 Task: Add Sprouts Bone-In Chicken Thighs Value Pack No Antibiotics Ever to the cart.
Action: Mouse moved to (13, 120)
Screenshot: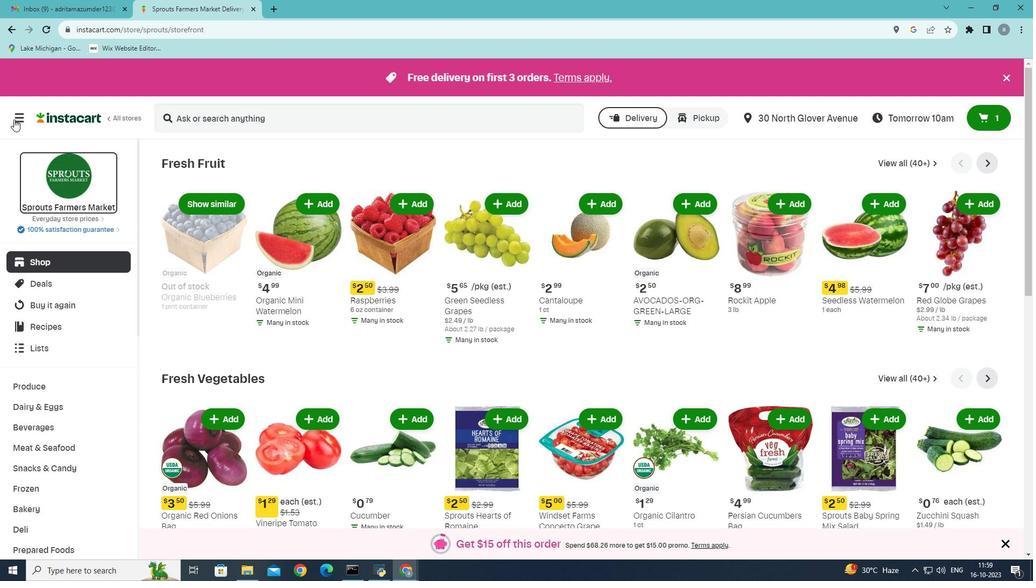 
Action: Mouse pressed left at (13, 120)
Screenshot: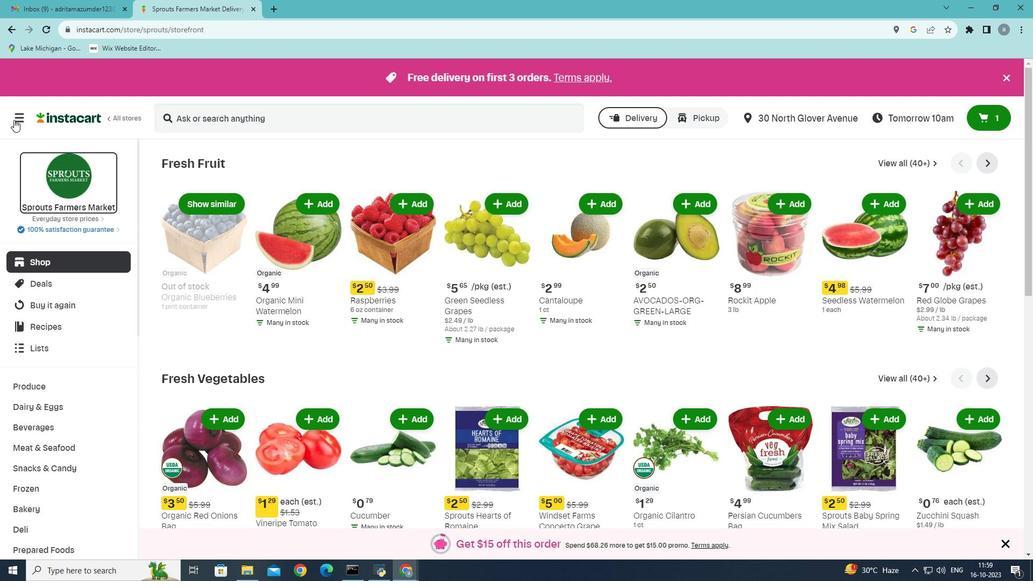 
Action: Mouse moved to (72, 320)
Screenshot: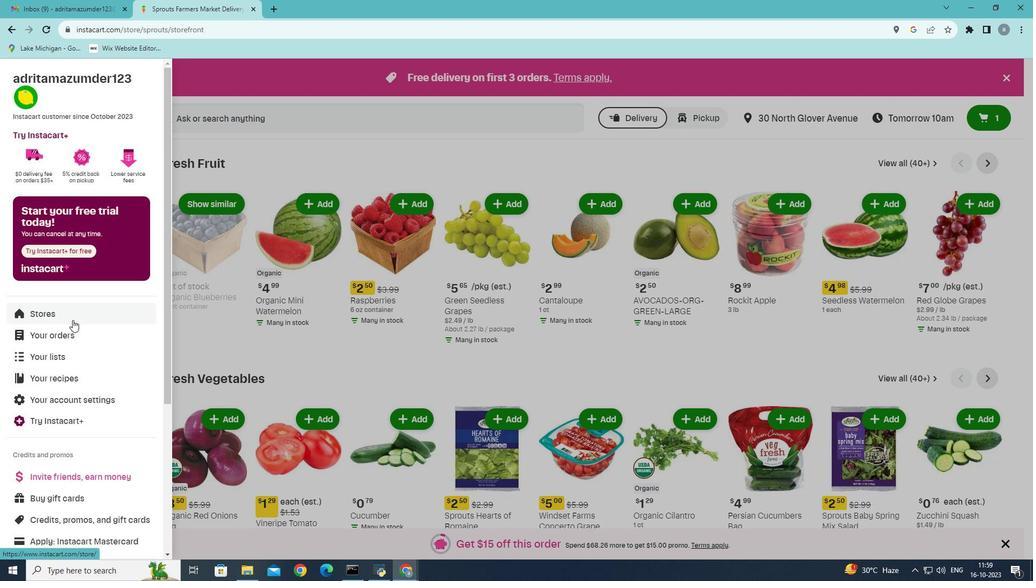 
Action: Mouse pressed left at (72, 320)
Screenshot: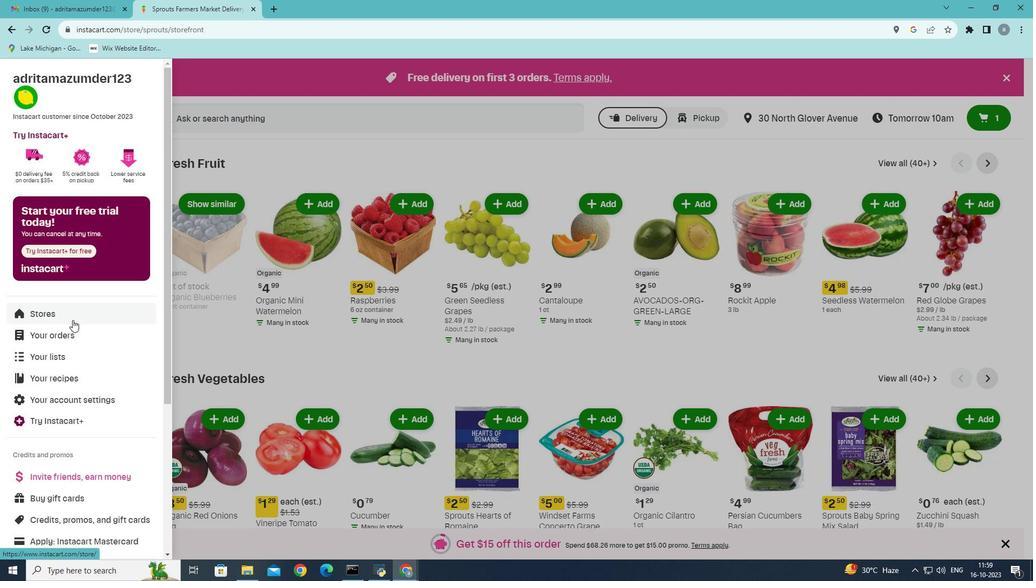 
Action: Mouse moved to (253, 116)
Screenshot: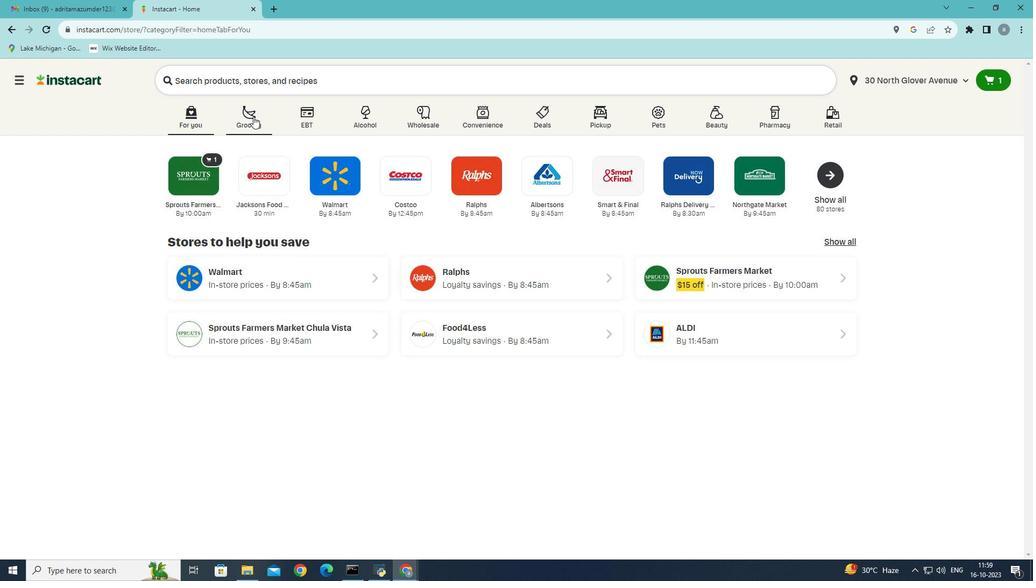 
Action: Mouse pressed left at (253, 116)
Screenshot: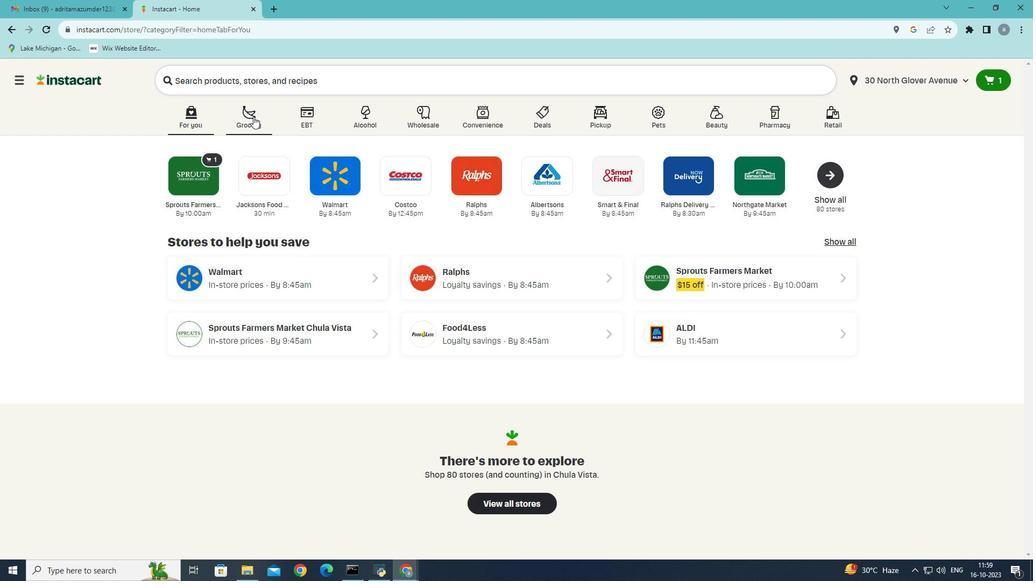 
Action: Mouse moved to (271, 193)
Screenshot: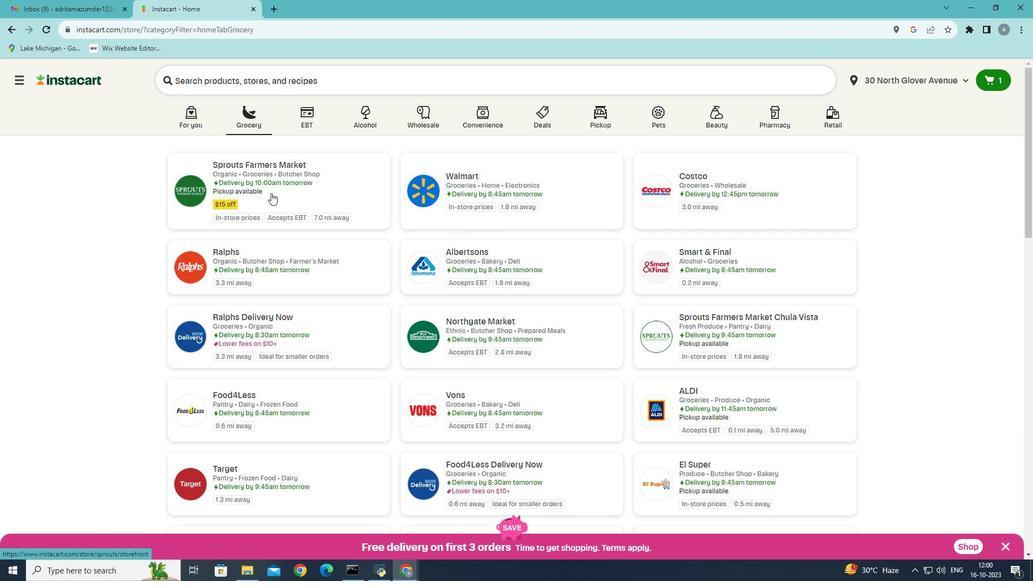 
Action: Mouse pressed left at (271, 193)
Screenshot: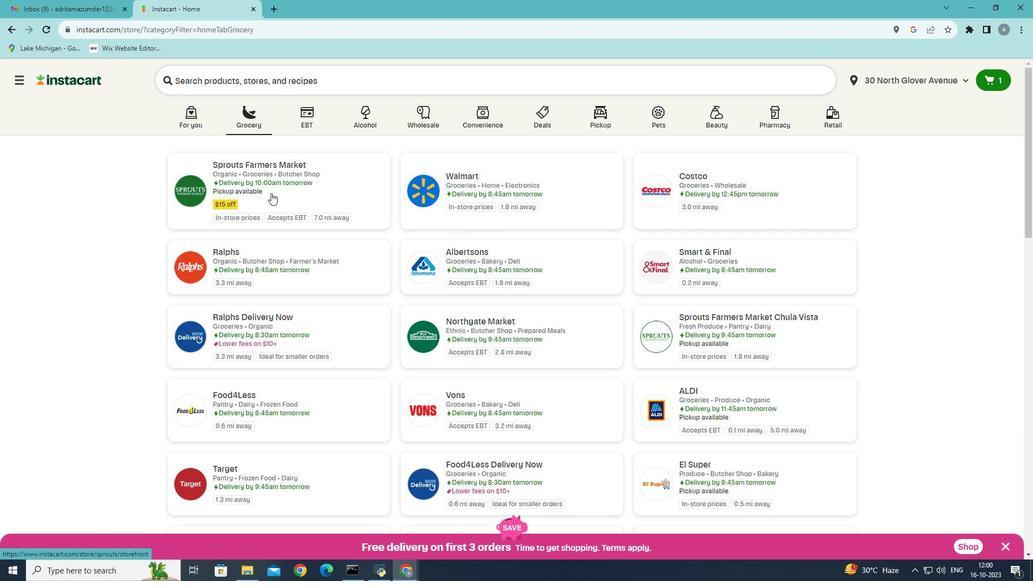 
Action: Mouse moved to (44, 445)
Screenshot: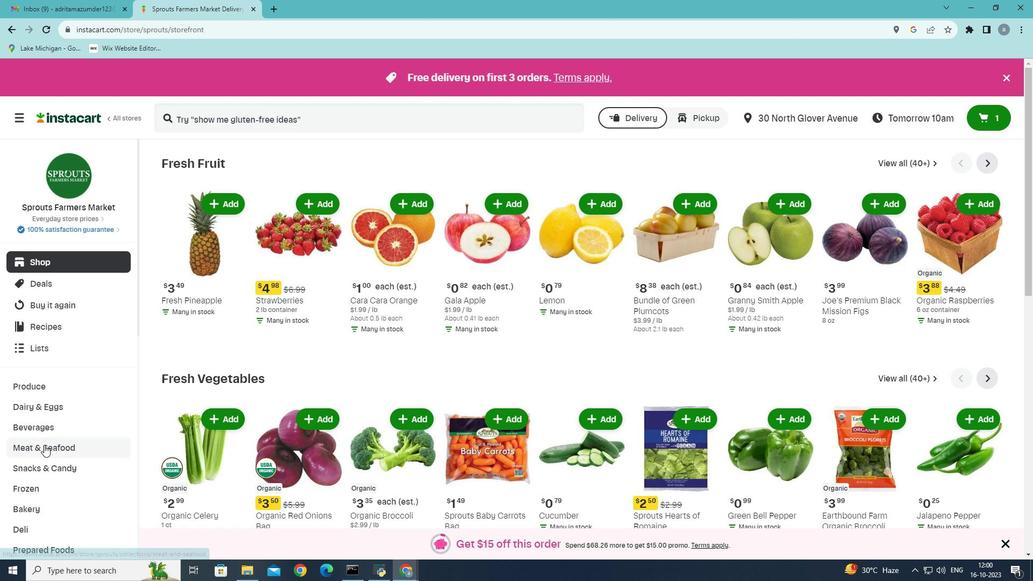 
Action: Mouse pressed left at (44, 445)
Screenshot: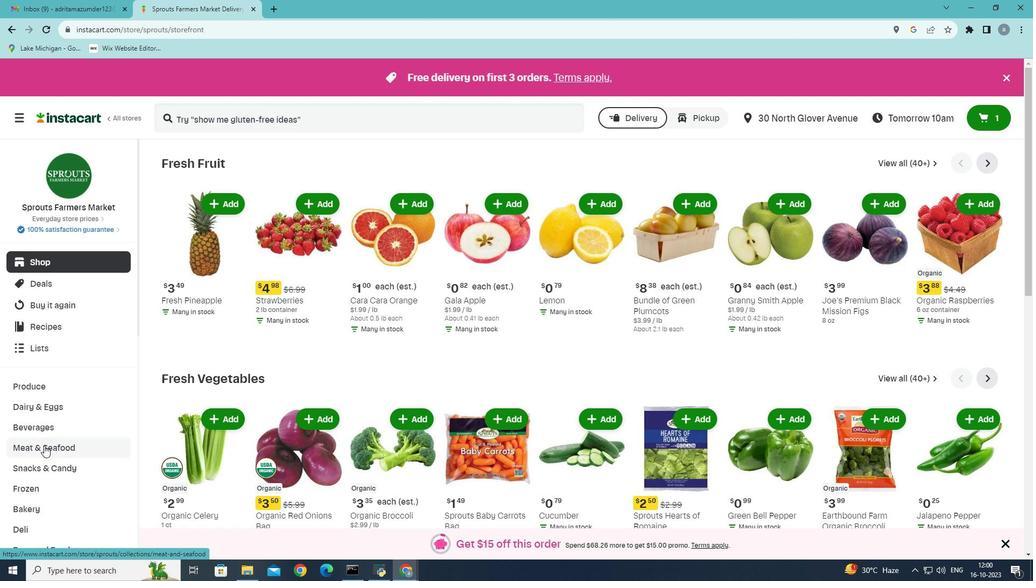 
Action: Mouse moved to (254, 190)
Screenshot: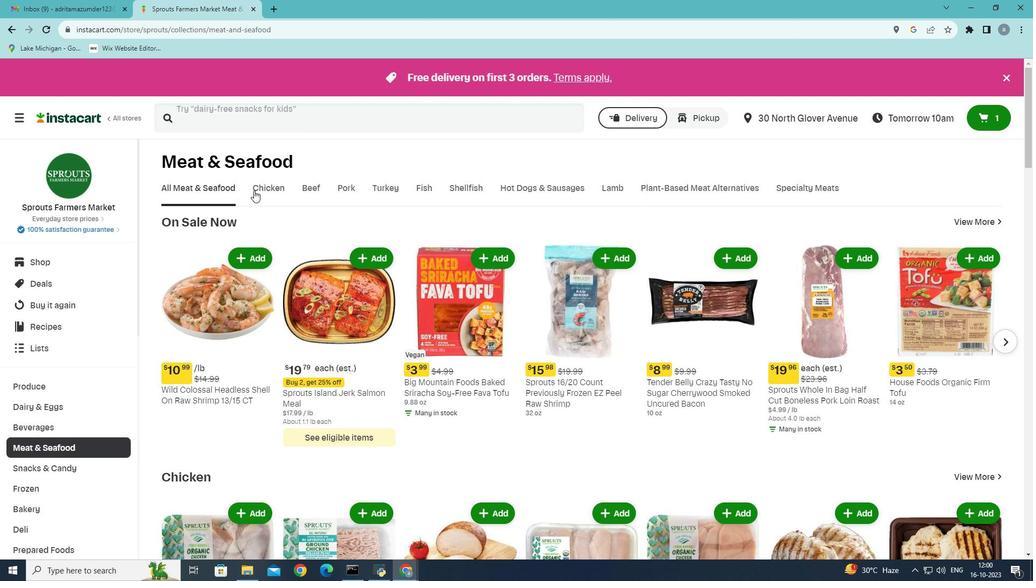 
Action: Mouse pressed left at (254, 190)
Screenshot: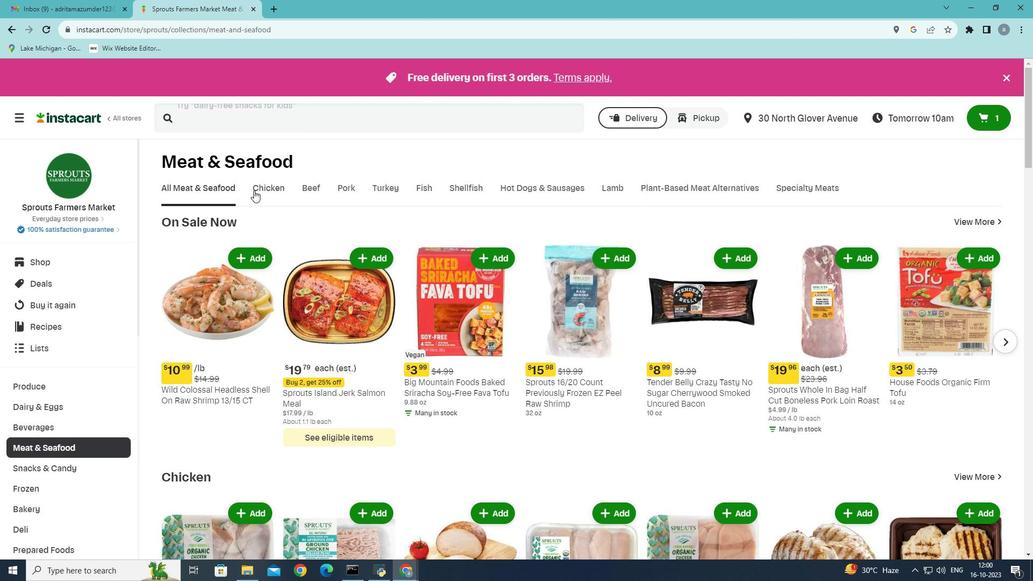 
Action: Mouse moved to (320, 241)
Screenshot: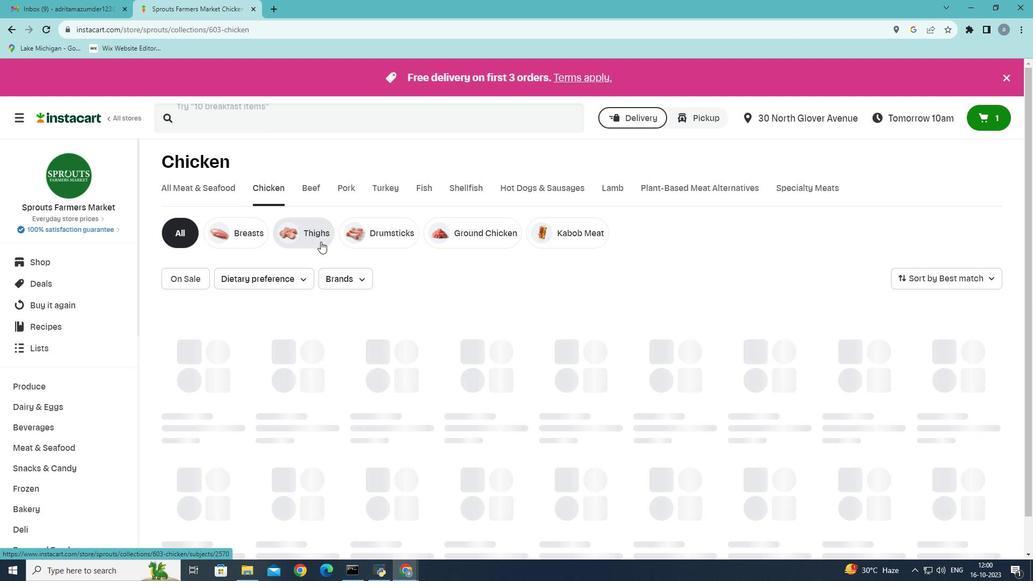 
Action: Mouse pressed left at (320, 241)
Screenshot: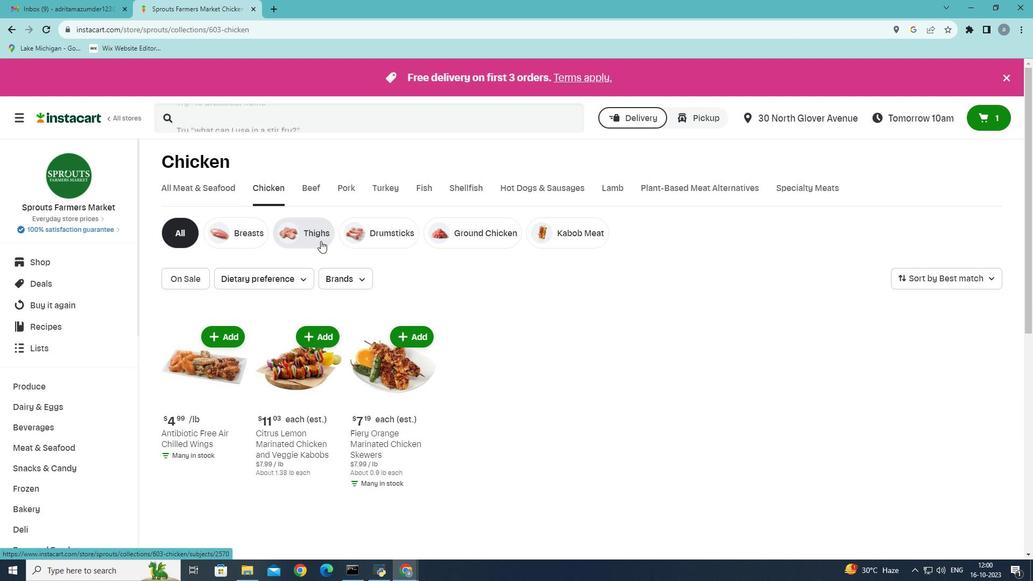 
Action: Mouse moved to (247, 124)
Screenshot: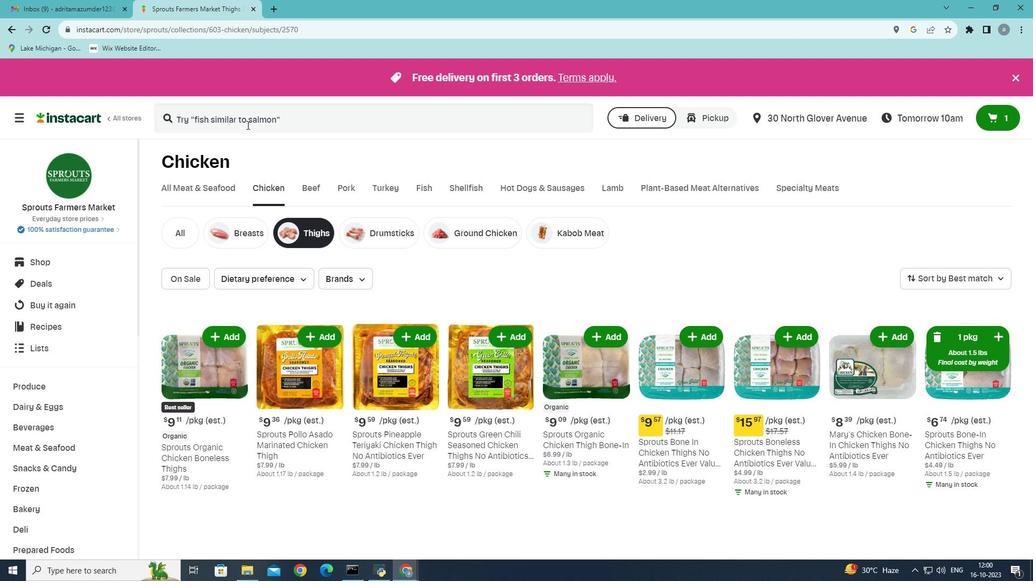 
Action: Mouse pressed left at (247, 124)
Screenshot: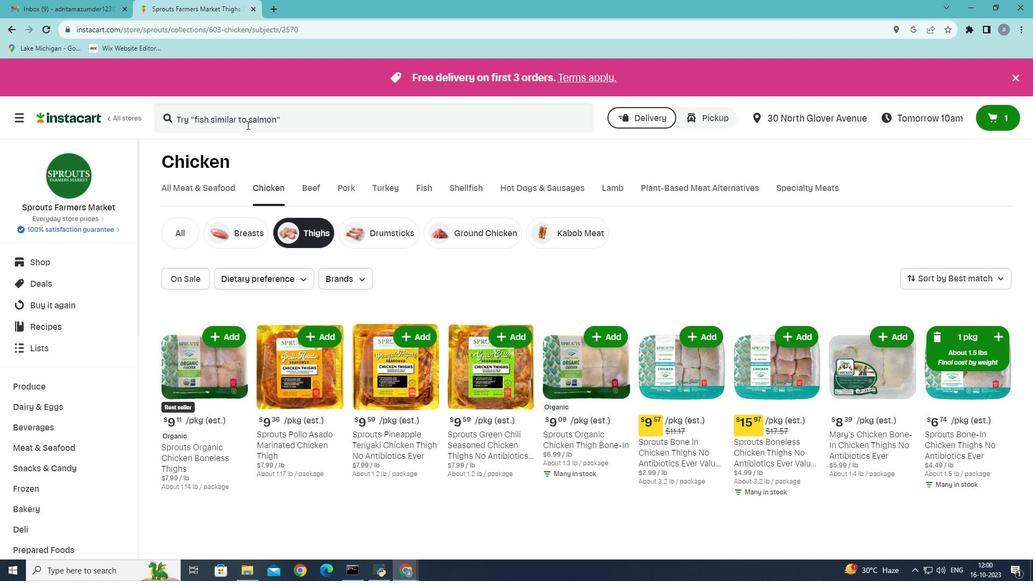 
Action: Key pressed <Key.shift>Sprouts<Key.space><Key.shift>Bone<Key.space>in<Key.space>chicken<Key.space>tighs<Key.space>n<Key.backspace>value<Key.space>pack<Key.space>no<Key.space>antibiotics<Key.enter>
Screenshot: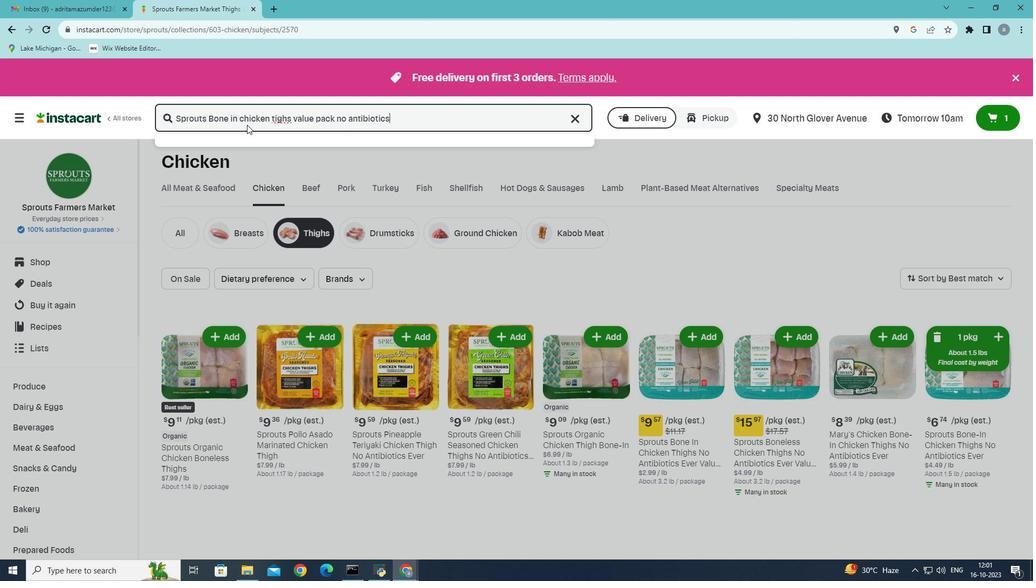 
Action: Mouse moved to (533, 361)
Screenshot: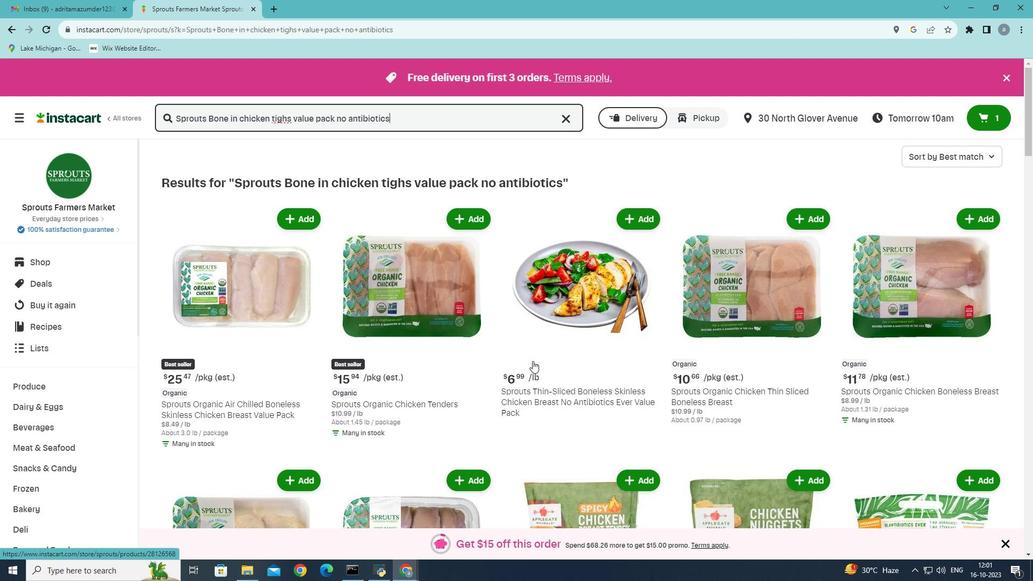
Action: Mouse scrolled (533, 360) with delta (0, 0)
Screenshot: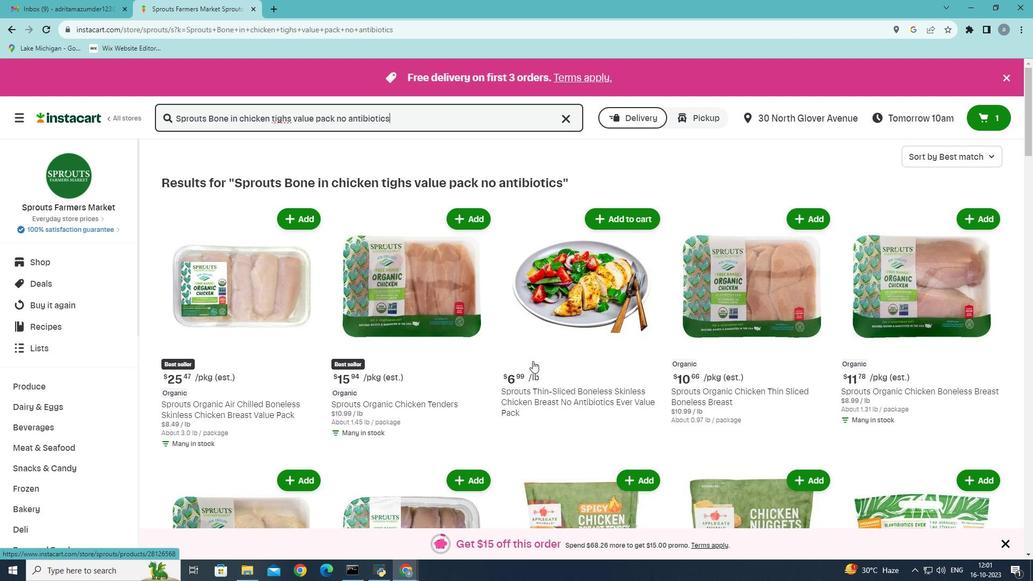 
Action: Mouse moved to (551, 366)
Screenshot: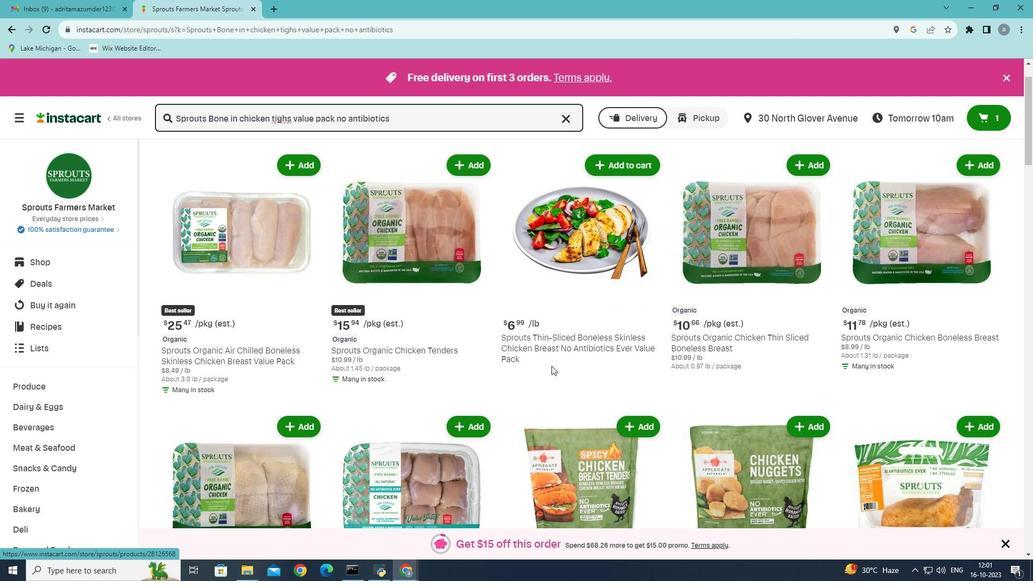 
Action: Mouse scrolled (551, 365) with delta (0, 0)
Screenshot: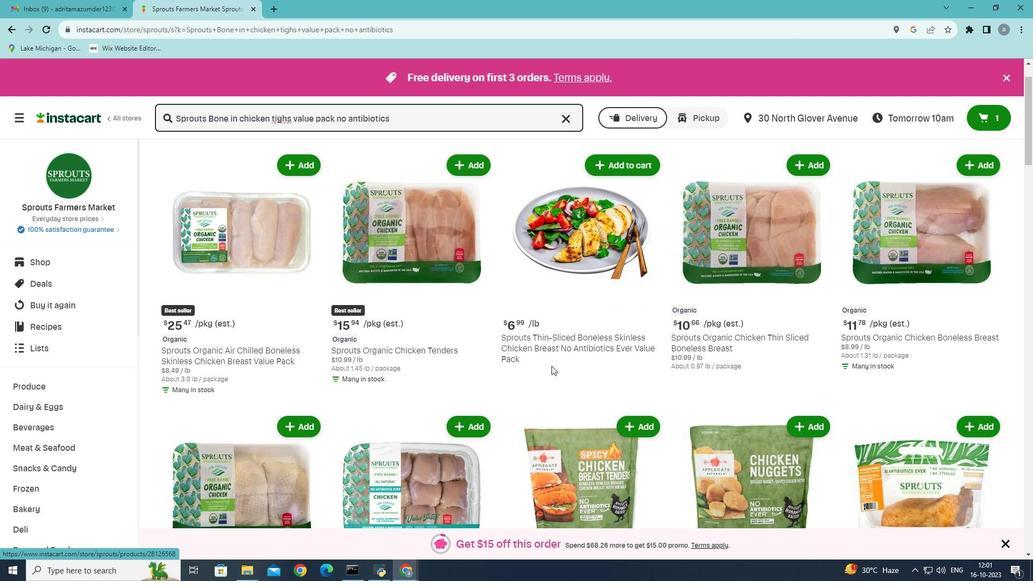 
Action: Mouse scrolled (551, 365) with delta (0, 0)
Screenshot: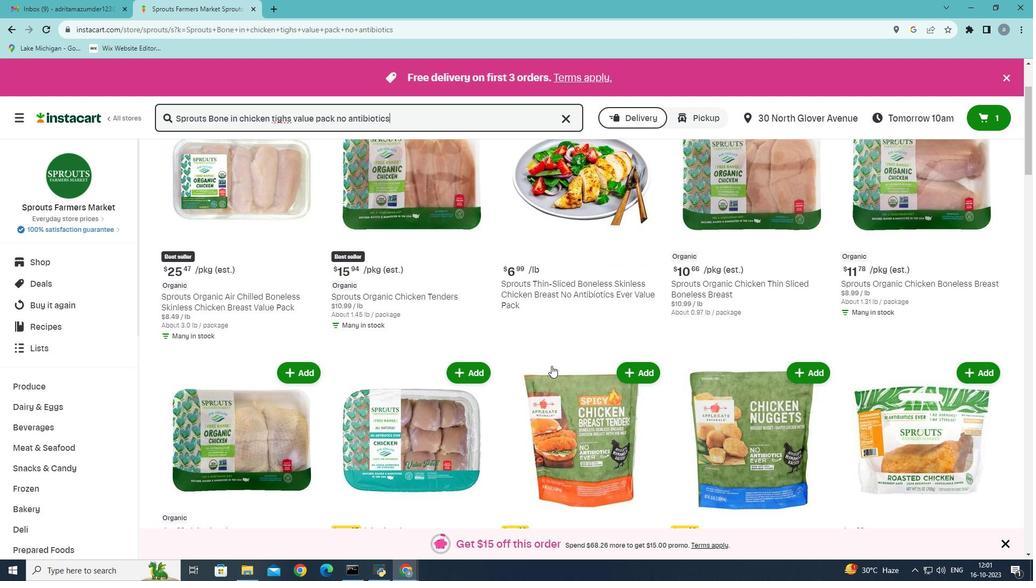 
Action: Mouse scrolled (551, 365) with delta (0, 0)
Screenshot: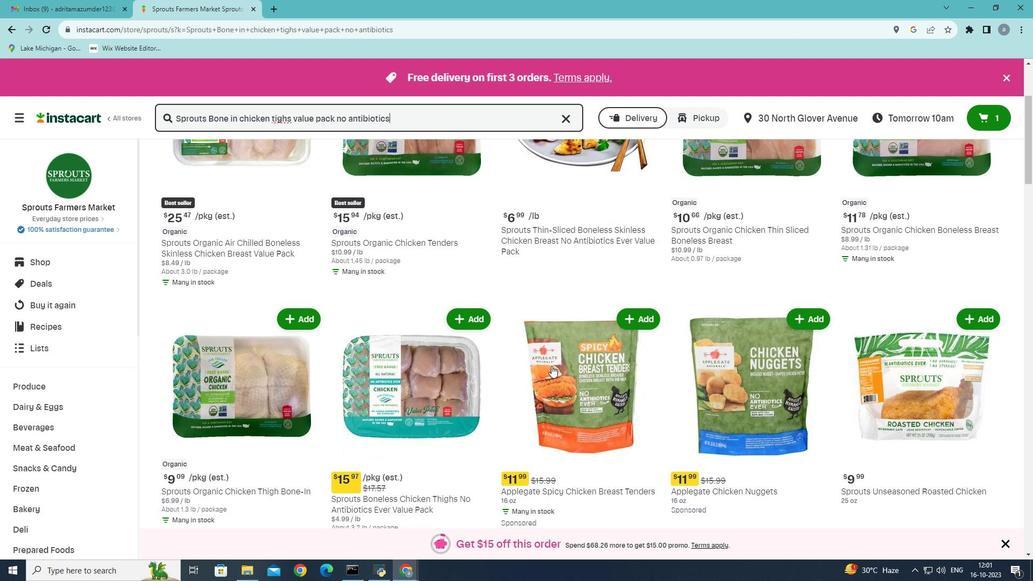 
Action: Mouse moved to (552, 366)
Screenshot: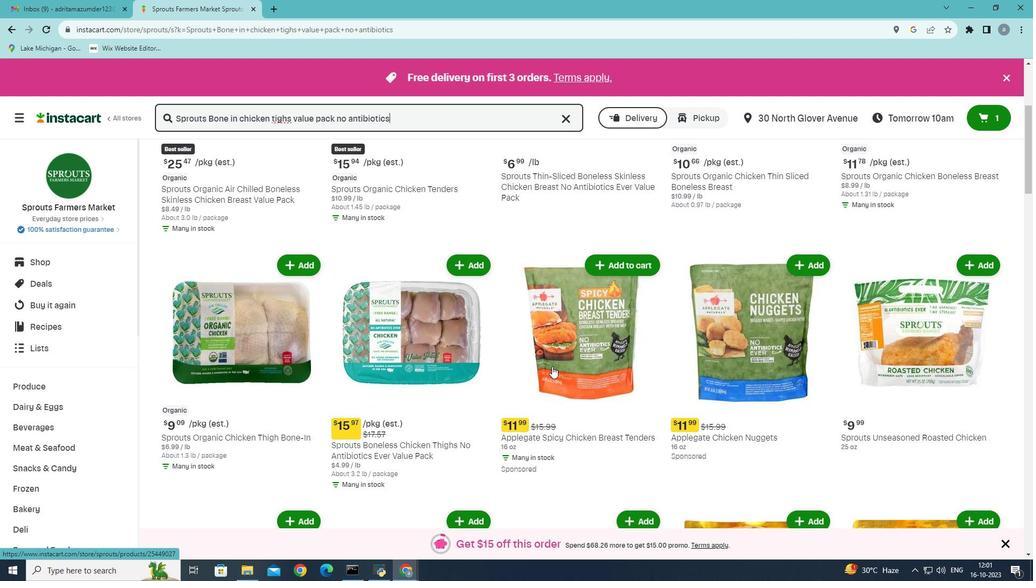 
Action: Mouse scrolled (552, 366) with delta (0, 0)
Screenshot: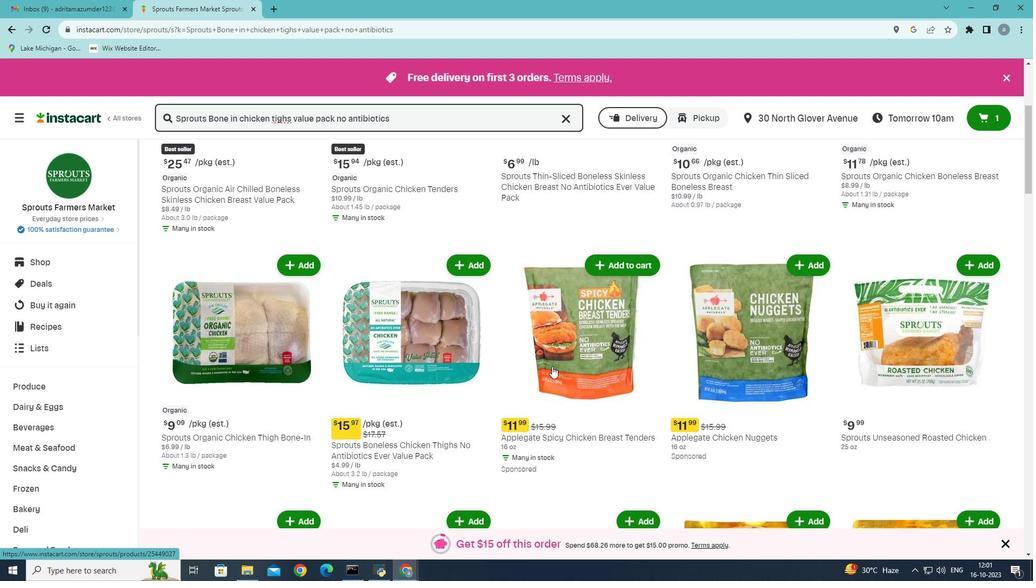 
Action: Mouse moved to (479, 406)
Screenshot: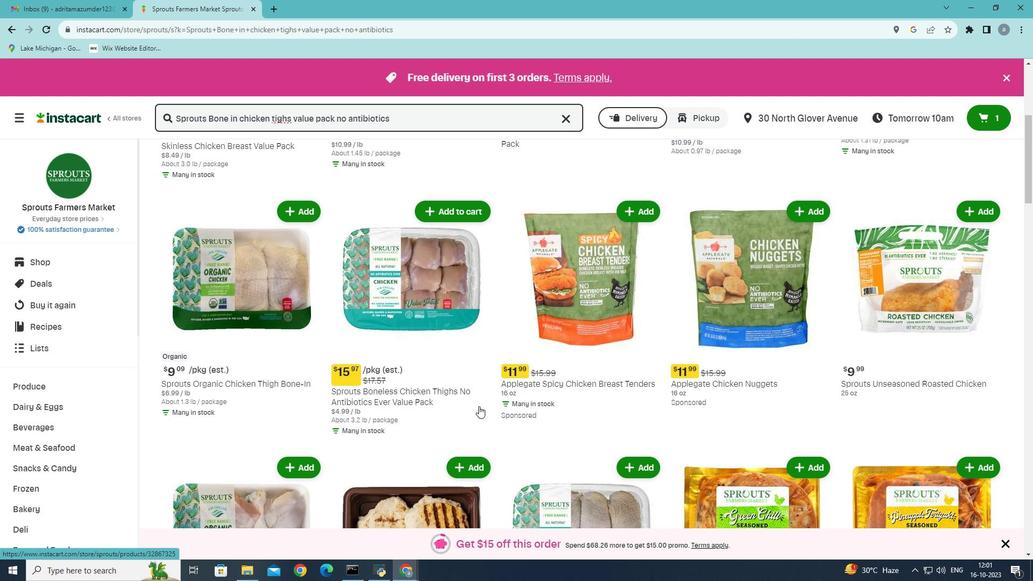 
Action: Mouse scrolled (479, 405) with delta (0, 0)
Screenshot: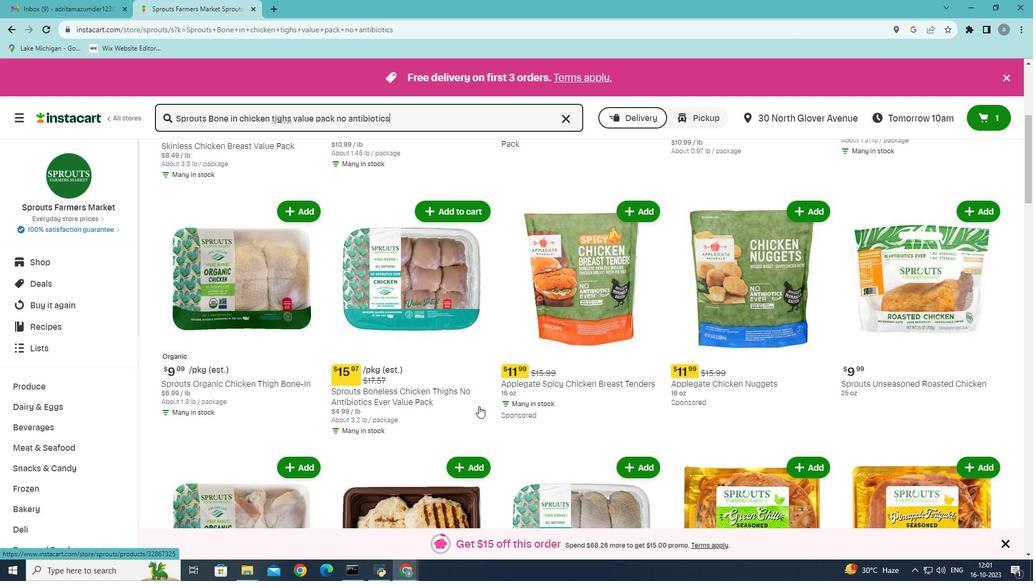 
Action: Mouse moved to (468, 388)
Screenshot: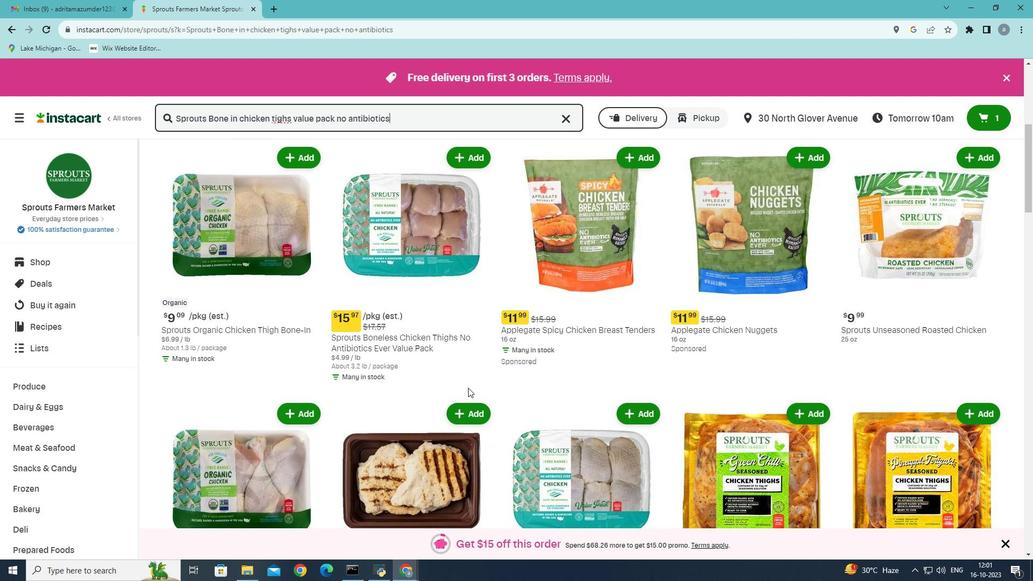
Action: Mouse scrolled (468, 387) with delta (0, 0)
Screenshot: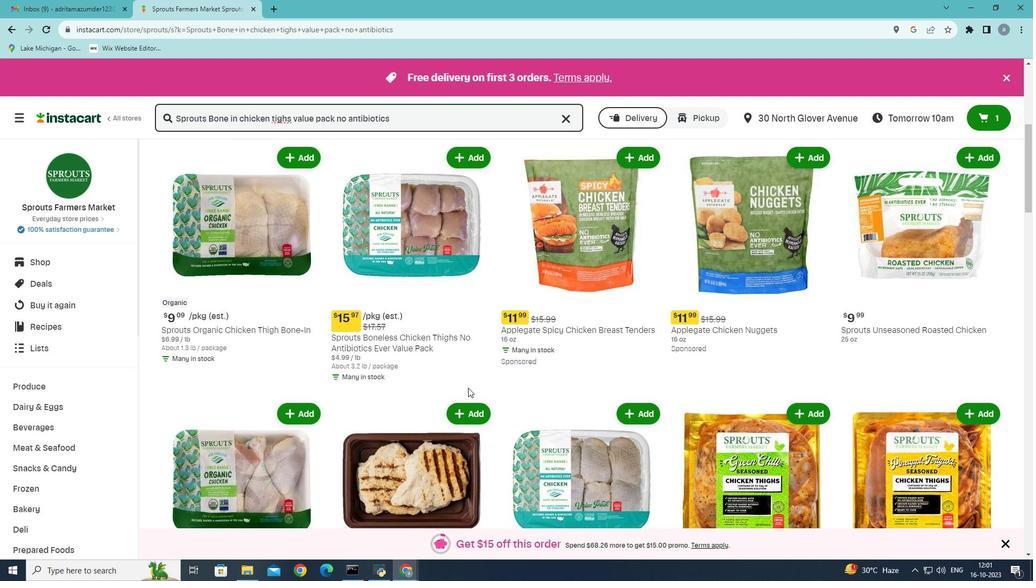 
Action: Mouse scrolled (468, 387) with delta (0, 0)
Screenshot: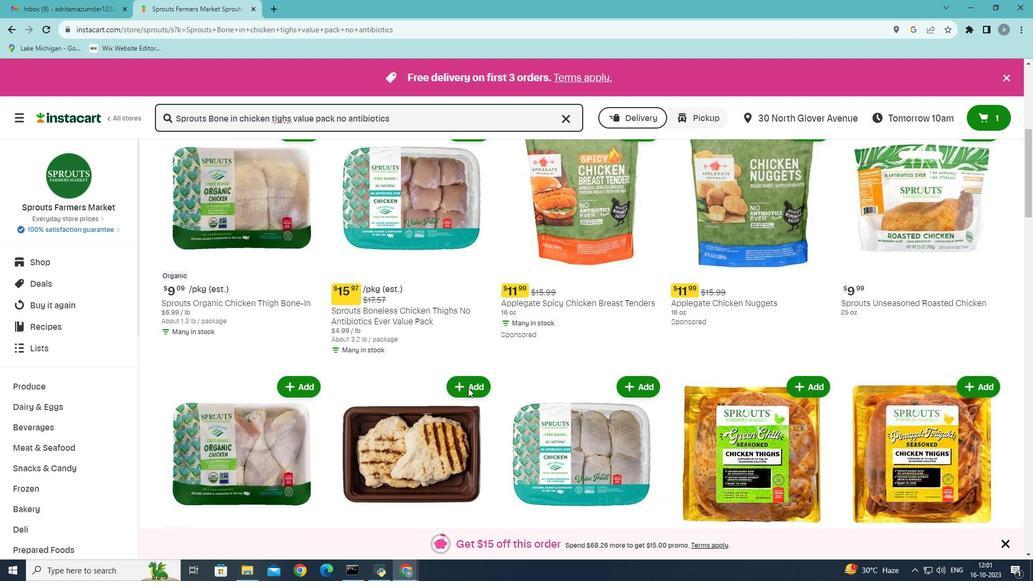 
Action: Mouse scrolled (468, 387) with delta (0, 0)
Screenshot: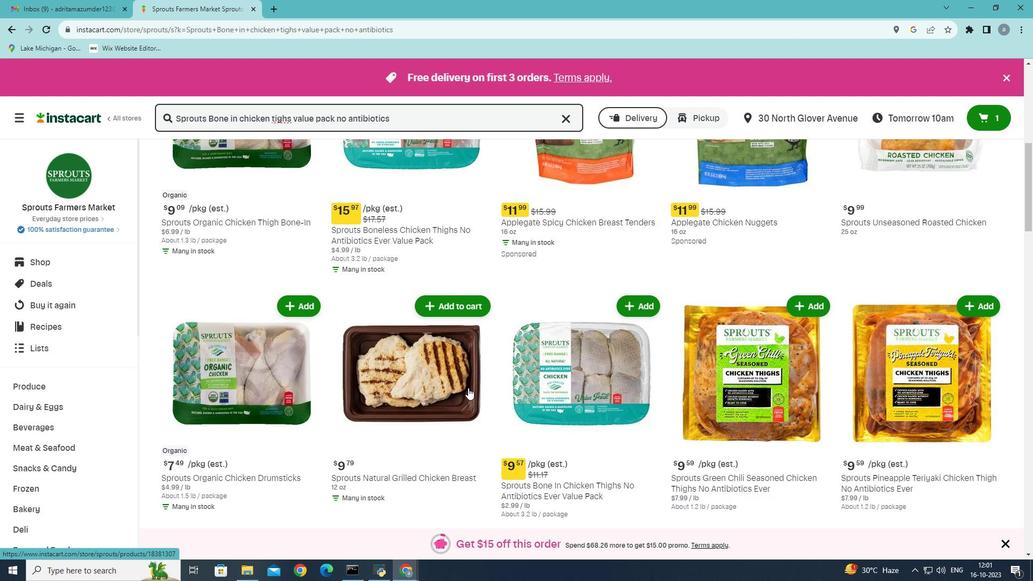 
Action: Mouse scrolled (468, 387) with delta (0, 0)
Screenshot: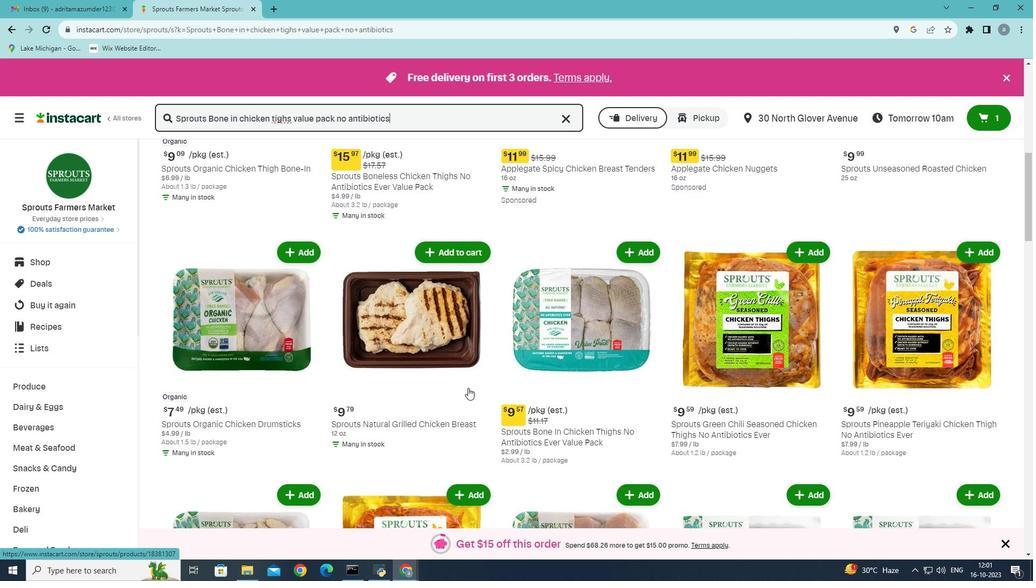
Action: Mouse moved to (631, 193)
Screenshot: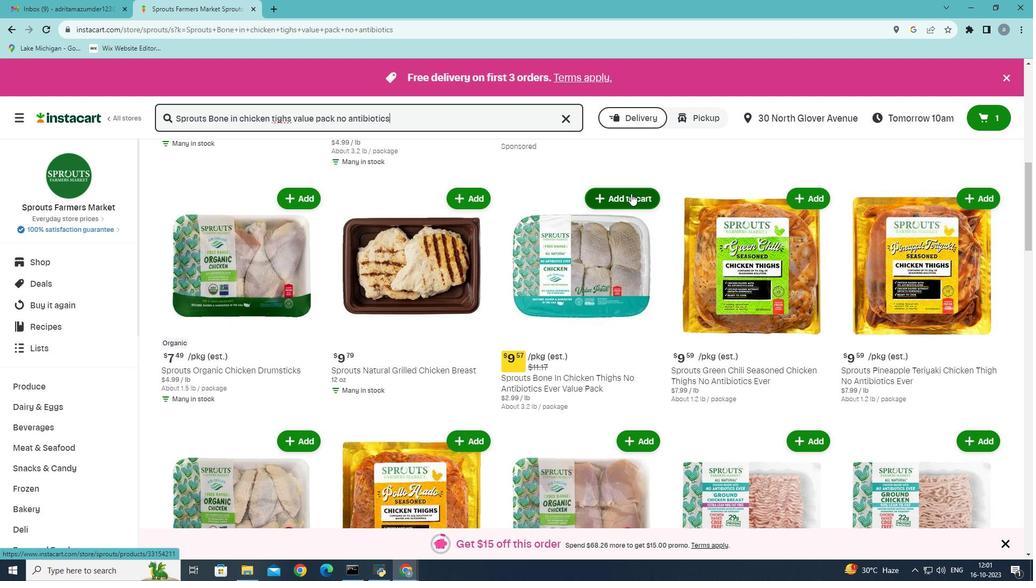 
Action: Mouse pressed left at (631, 193)
Screenshot: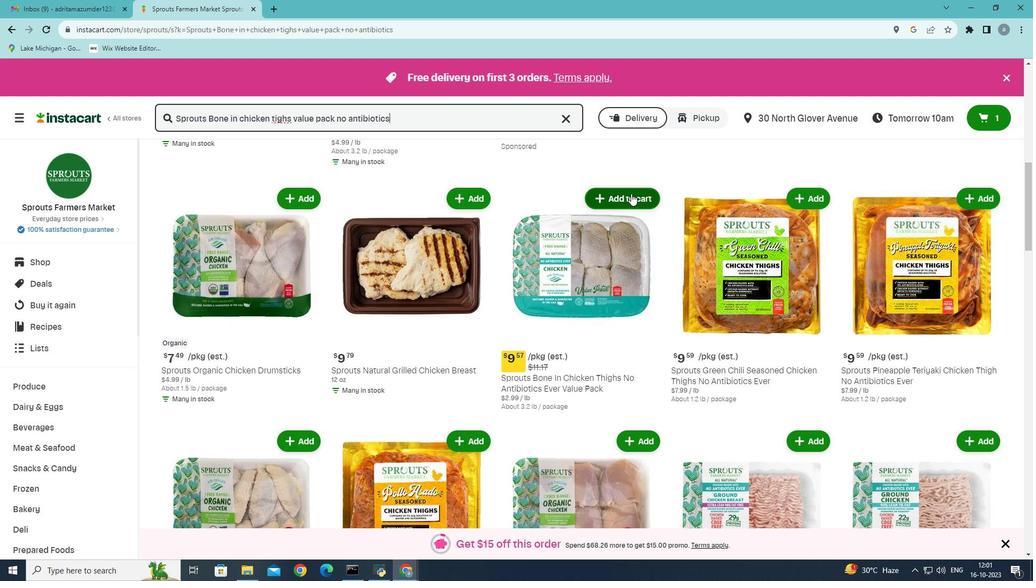 
Action: Mouse moved to (629, 197)
Screenshot: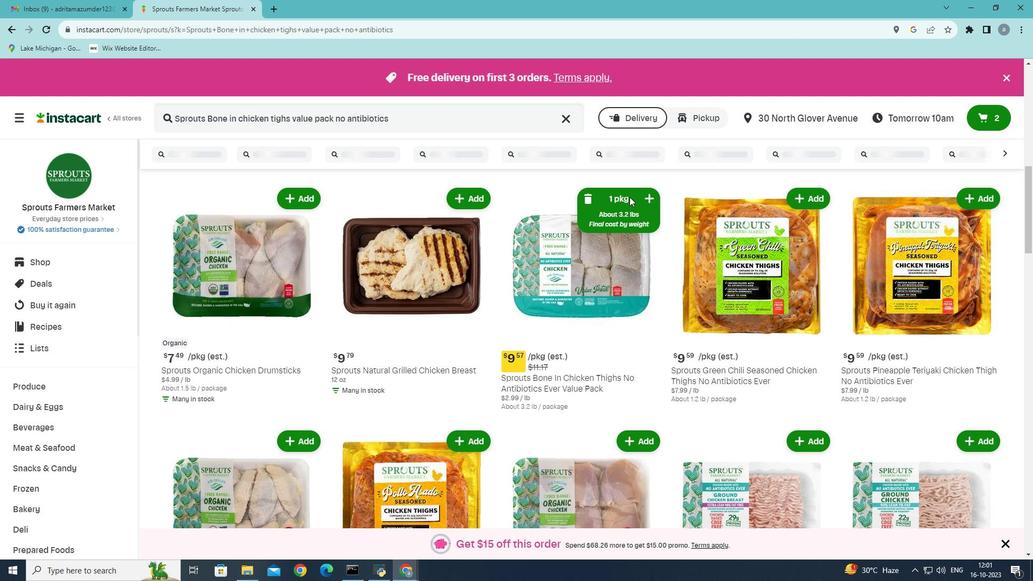 
